 Task: Set "Video width" for transcode stream output to "100".
Action: Mouse moved to (115, 41)
Screenshot: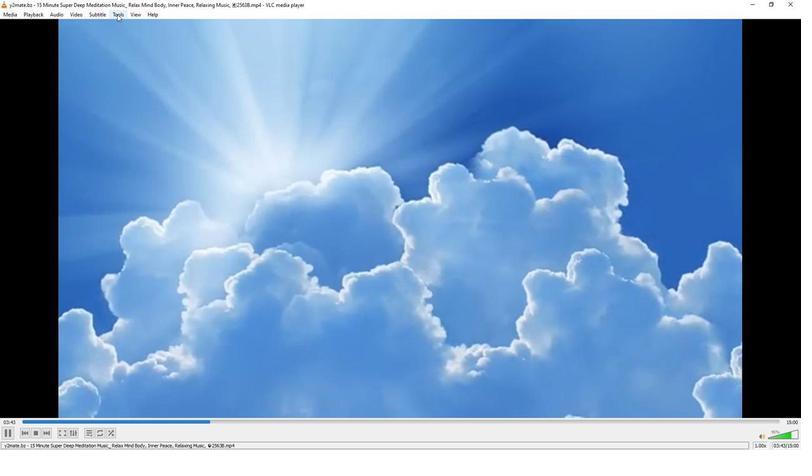 
Action: Mouse pressed left at (115, 41)
Screenshot: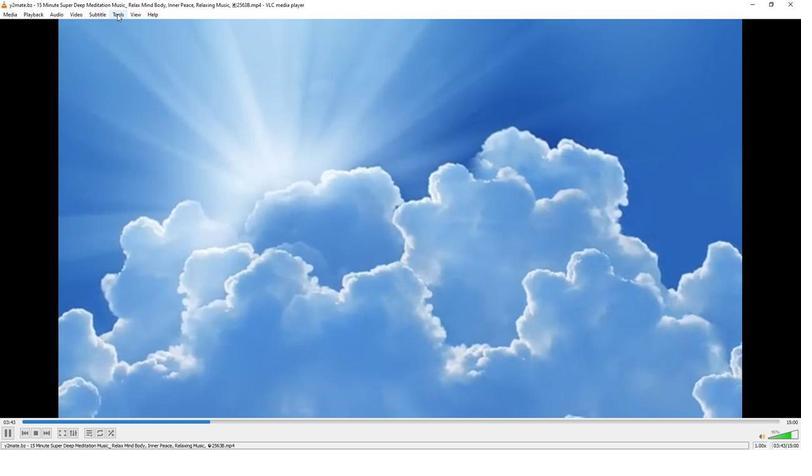 
Action: Mouse moved to (127, 134)
Screenshot: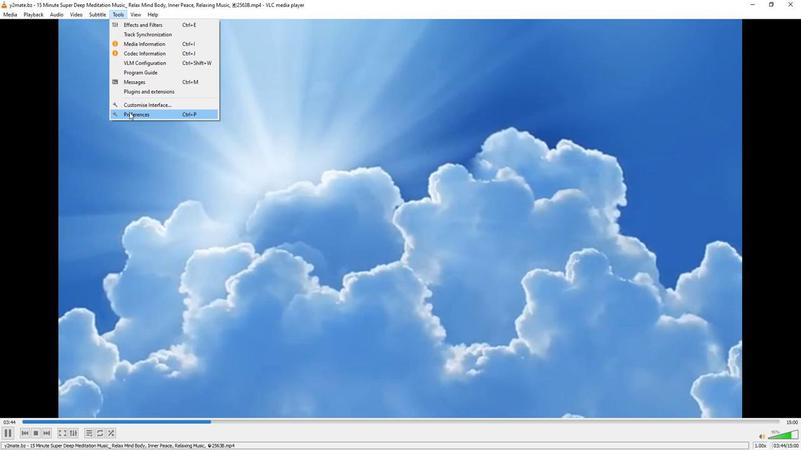 
Action: Mouse pressed left at (127, 134)
Screenshot: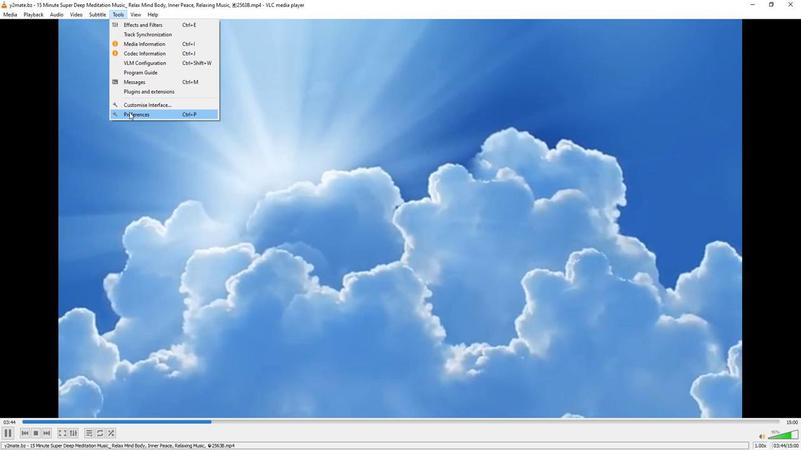 
Action: Mouse moved to (262, 371)
Screenshot: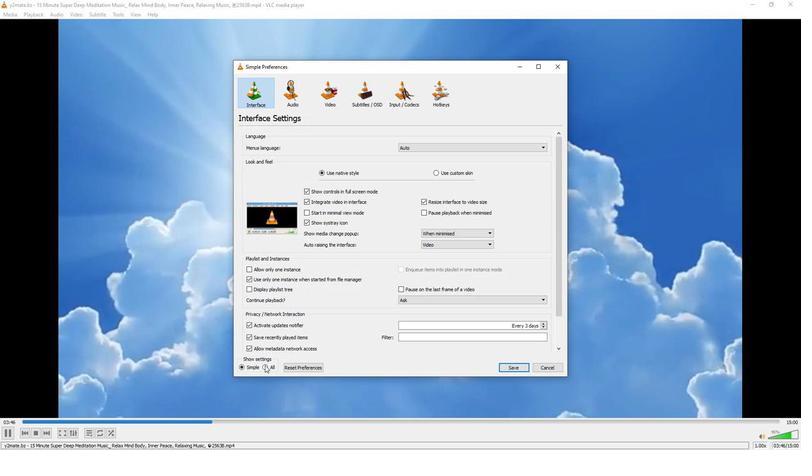 
Action: Mouse pressed left at (262, 371)
Screenshot: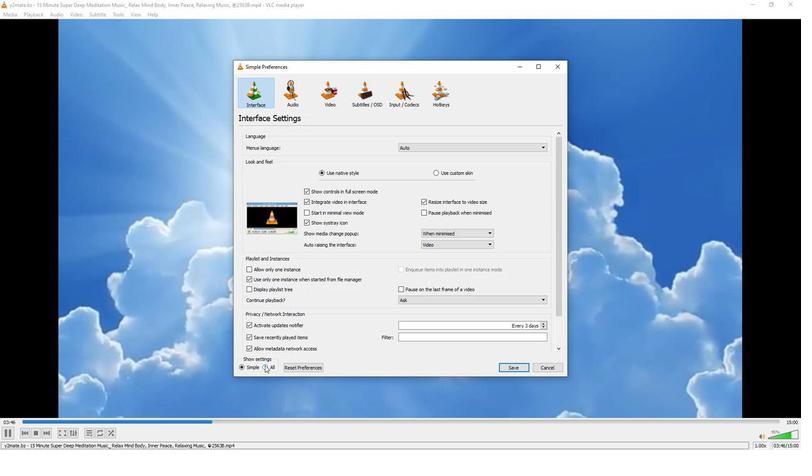 
Action: Mouse moved to (266, 295)
Screenshot: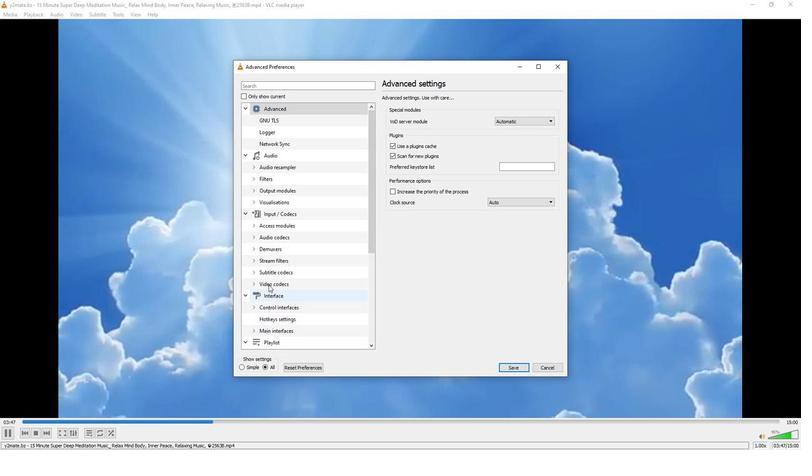 
Action: Mouse scrolled (266, 294) with delta (0, 0)
Screenshot: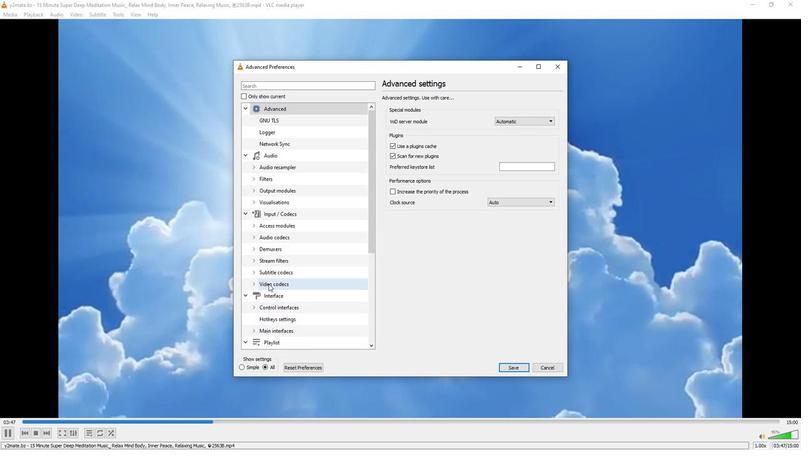 
Action: Mouse scrolled (266, 294) with delta (0, 0)
Screenshot: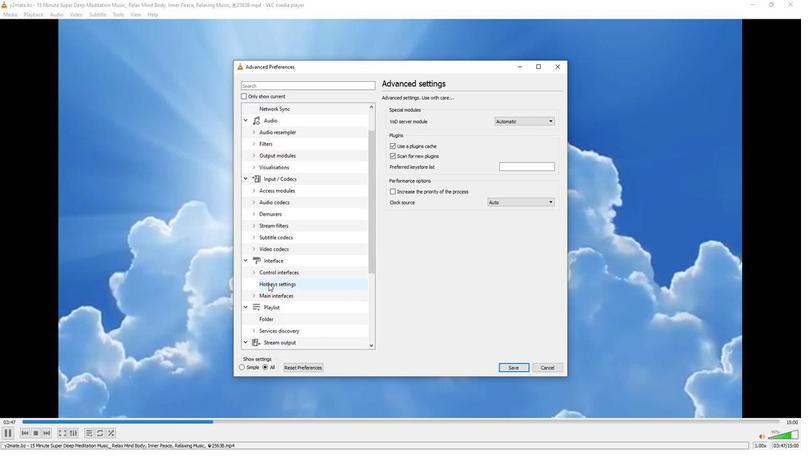 
Action: Mouse scrolled (266, 294) with delta (0, 0)
Screenshot: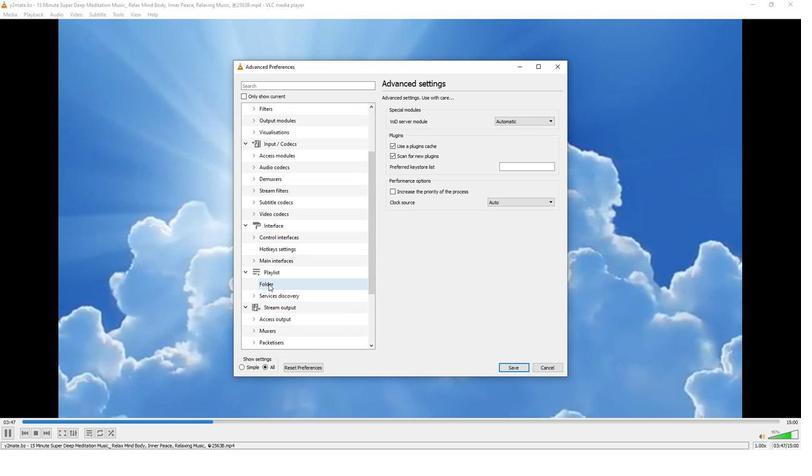 
Action: Mouse scrolled (266, 294) with delta (0, 0)
Screenshot: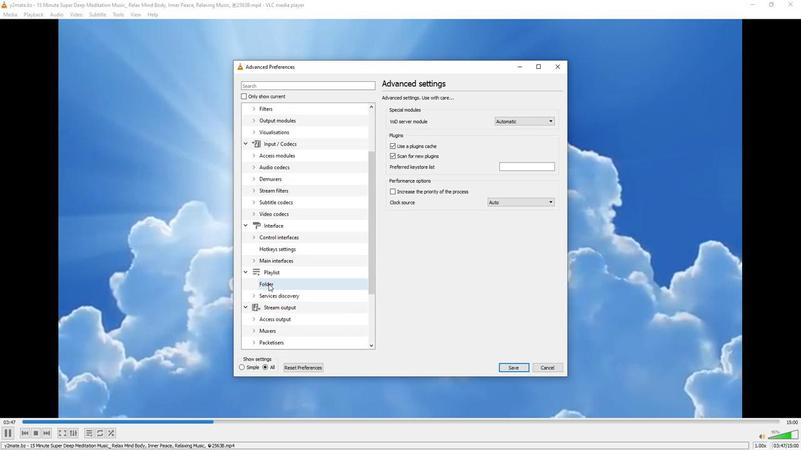
Action: Mouse scrolled (266, 294) with delta (0, 0)
Screenshot: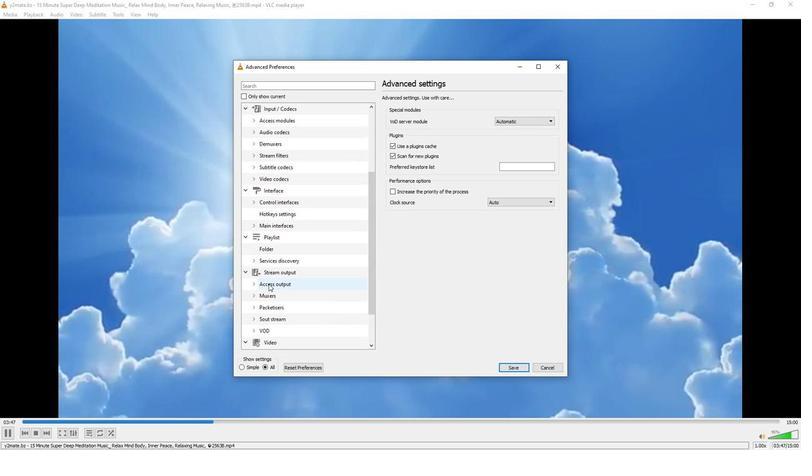 
Action: Mouse moved to (251, 281)
Screenshot: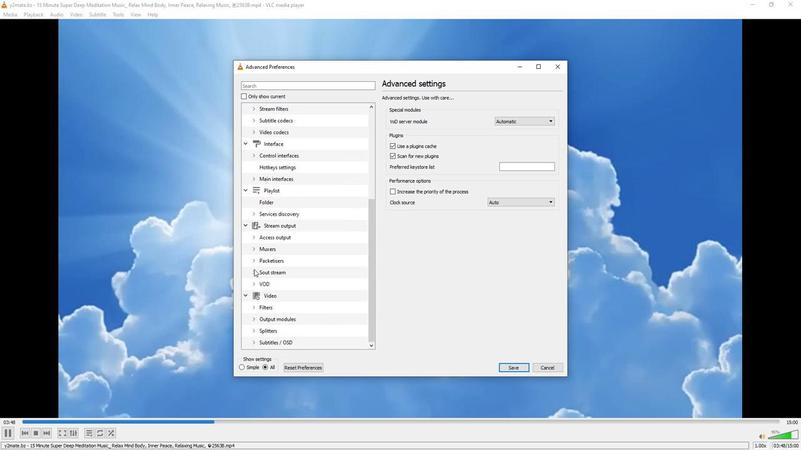 
Action: Mouse pressed left at (251, 281)
Screenshot: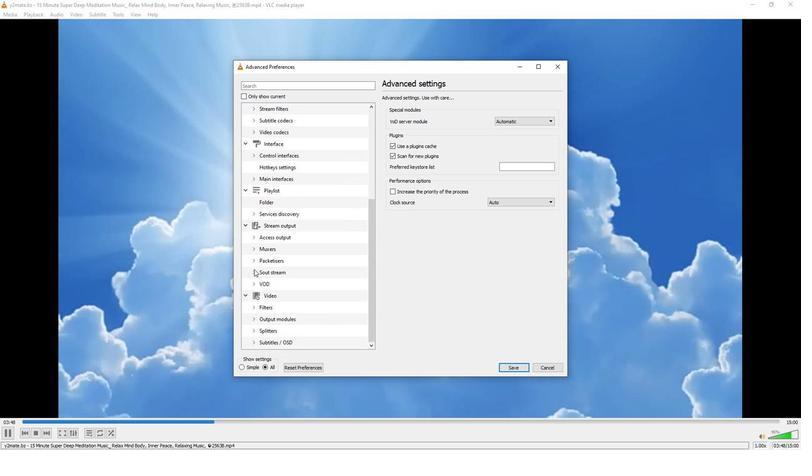 
Action: Mouse scrolled (251, 280) with delta (0, 0)
Screenshot: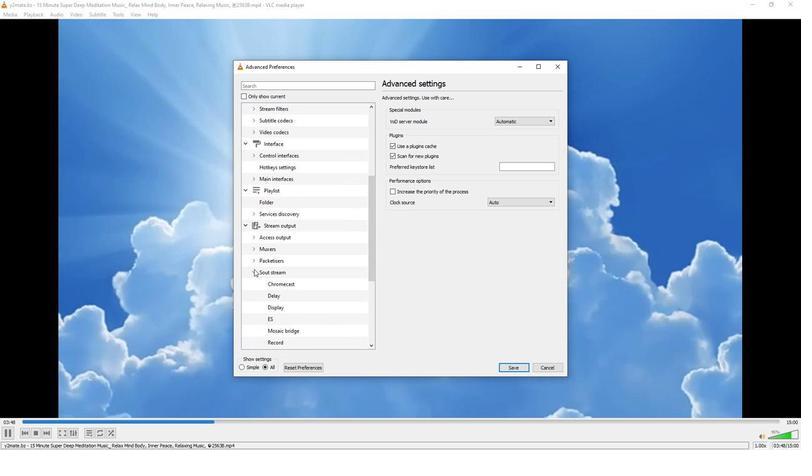 
Action: Mouse moved to (252, 282)
Screenshot: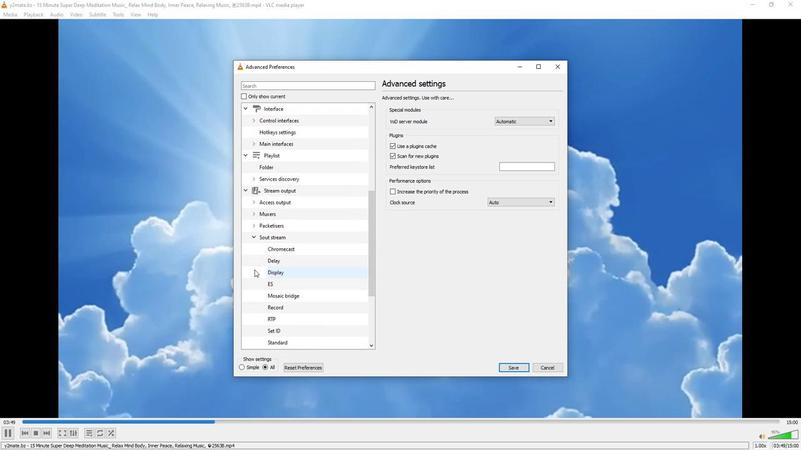
Action: Mouse scrolled (252, 281) with delta (0, 0)
Screenshot: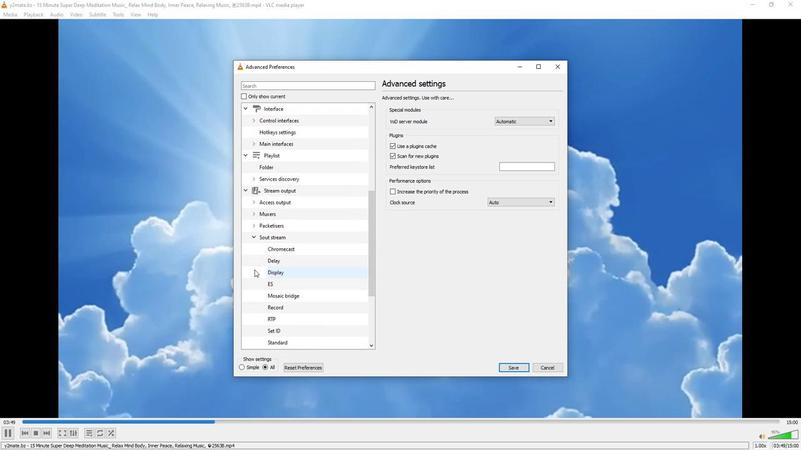 
Action: Mouse scrolled (252, 281) with delta (0, 0)
Screenshot: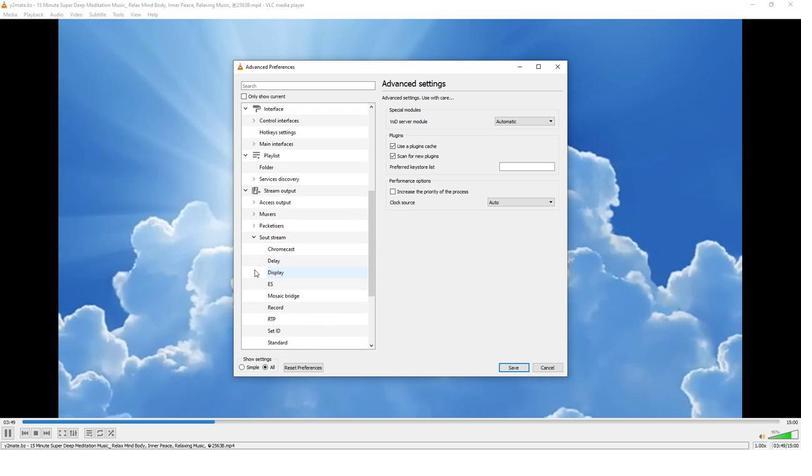 
Action: Mouse scrolled (252, 281) with delta (0, 0)
Screenshot: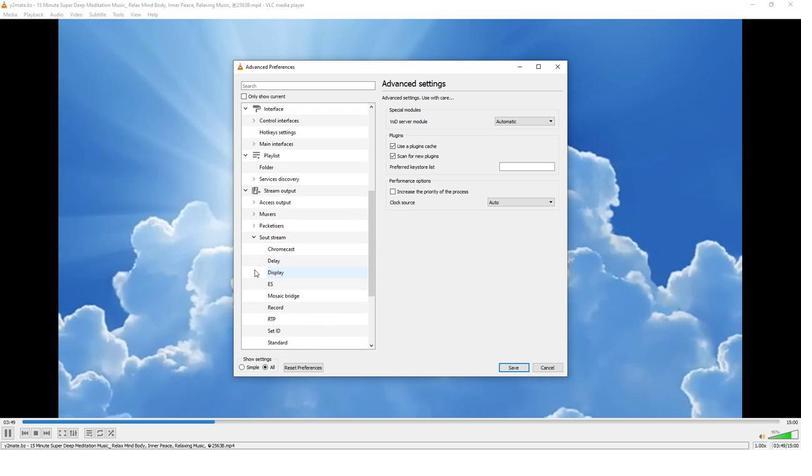 
Action: Mouse scrolled (252, 281) with delta (0, 0)
Screenshot: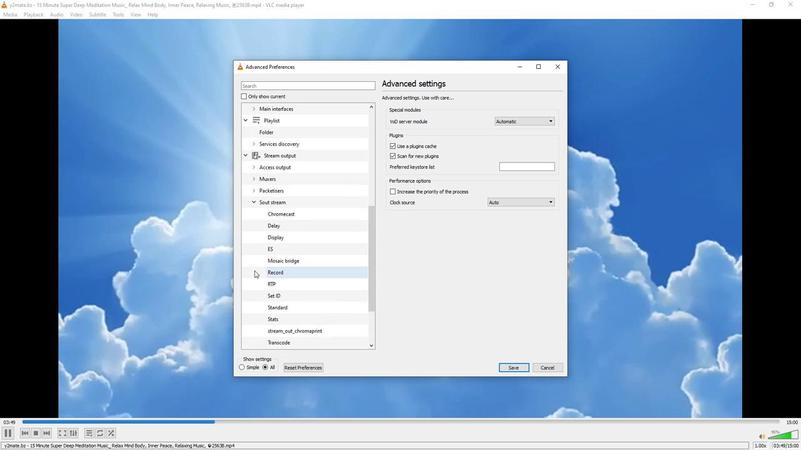 
Action: Mouse moved to (271, 281)
Screenshot: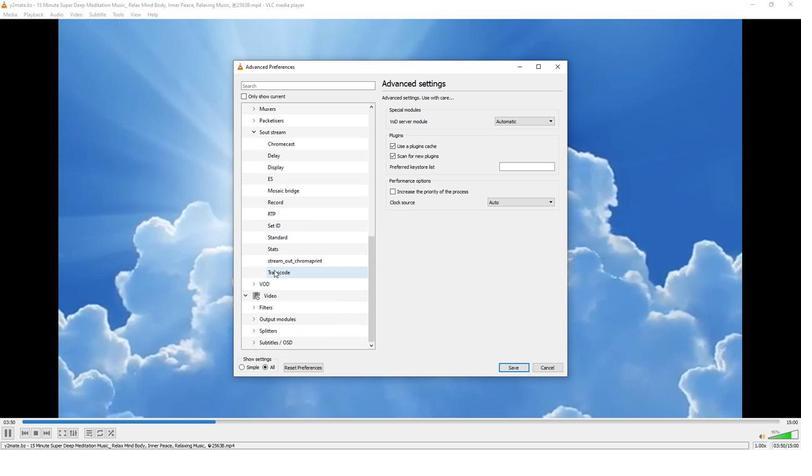 
Action: Mouse pressed left at (271, 281)
Screenshot: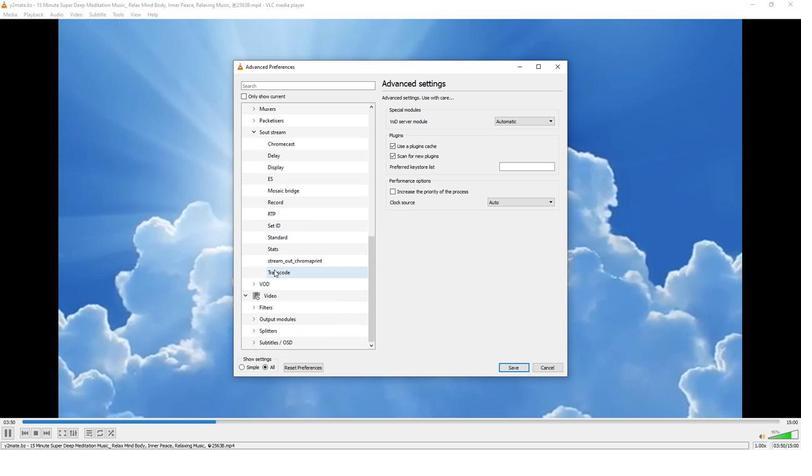 
Action: Mouse moved to (442, 351)
Screenshot: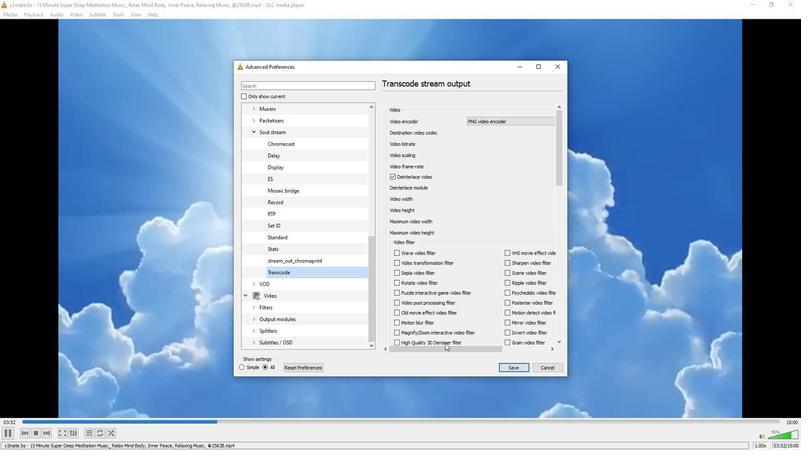 
Action: Mouse pressed left at (442, 351)
Screenshot: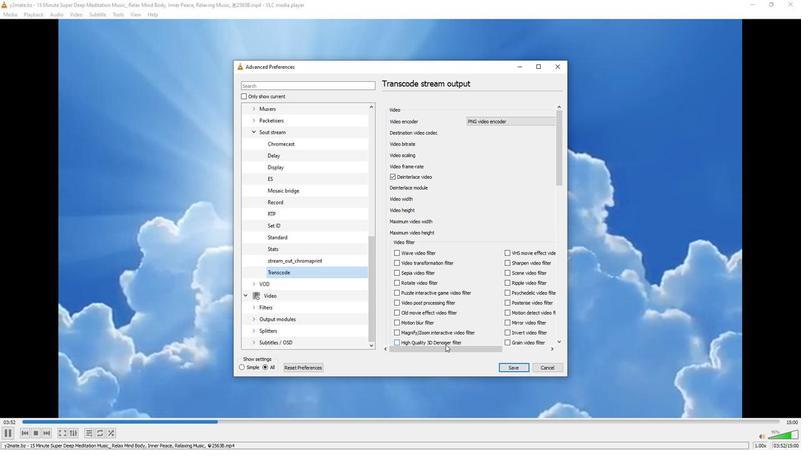 
Action: Mouse moved to (480, 354)
Screenshot: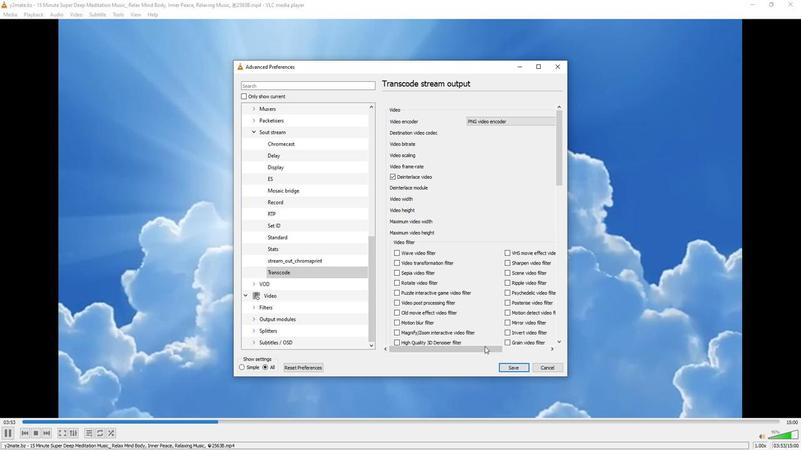 
Action: Mouse pressed left at (480, 354)
Screenshot: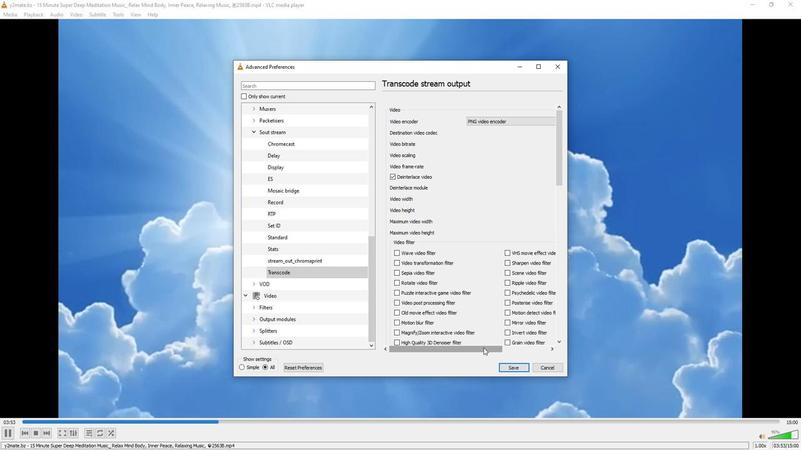 
Action: Mouse moved to (532, 215)
Screenshot: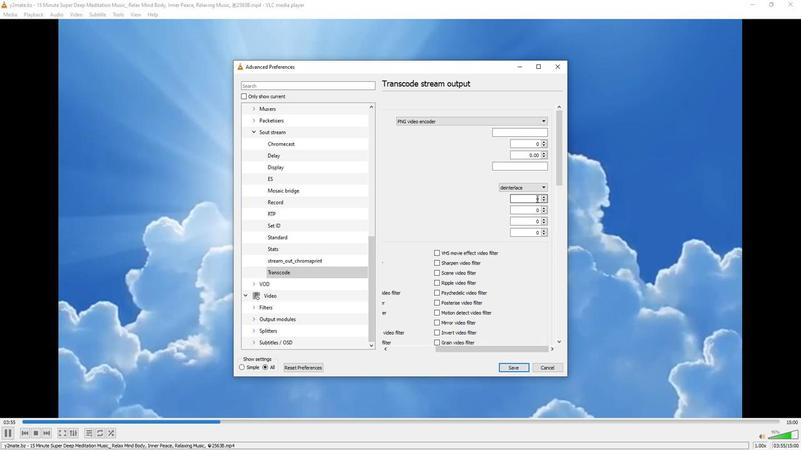 
Action: Mouse pressed left at (532, 215)
Screenshot: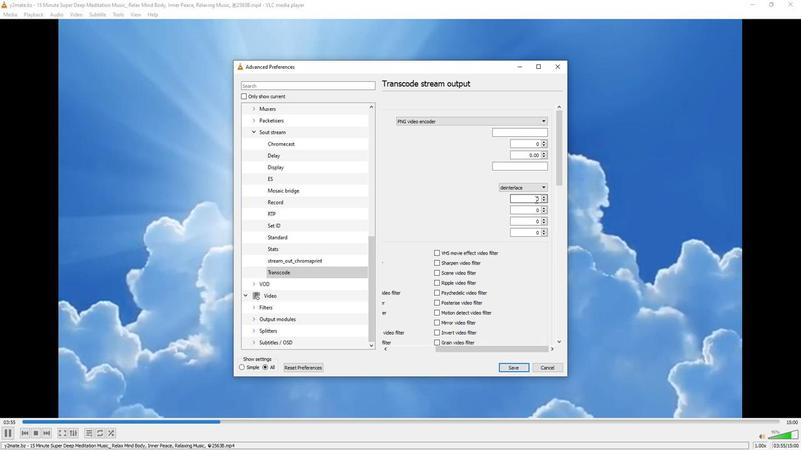 
Action: Mouse moved to (540, 254)
Screenshot: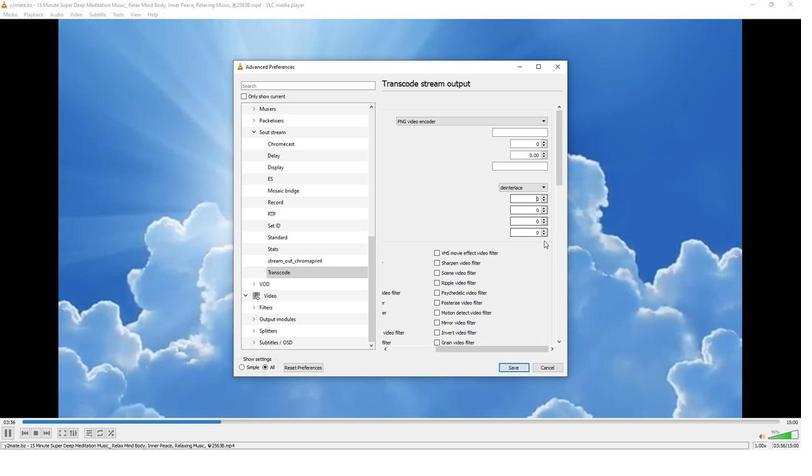 
Action: Key pressed 10
Screenshot: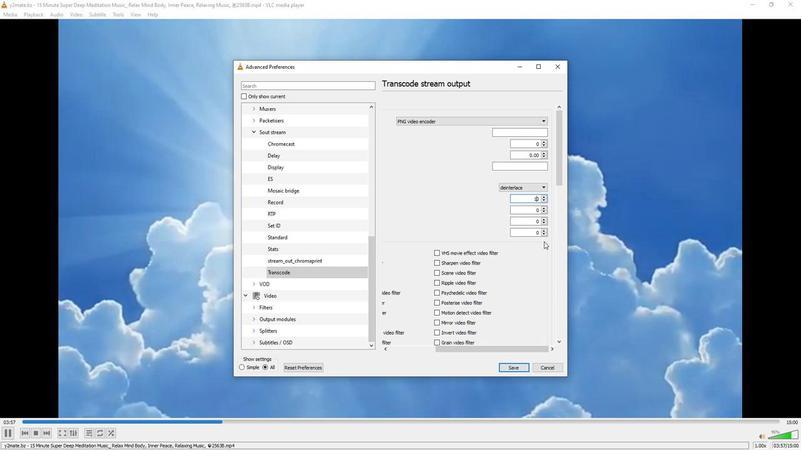 
Action: Mouse moved to (472, 269)
Screenshot: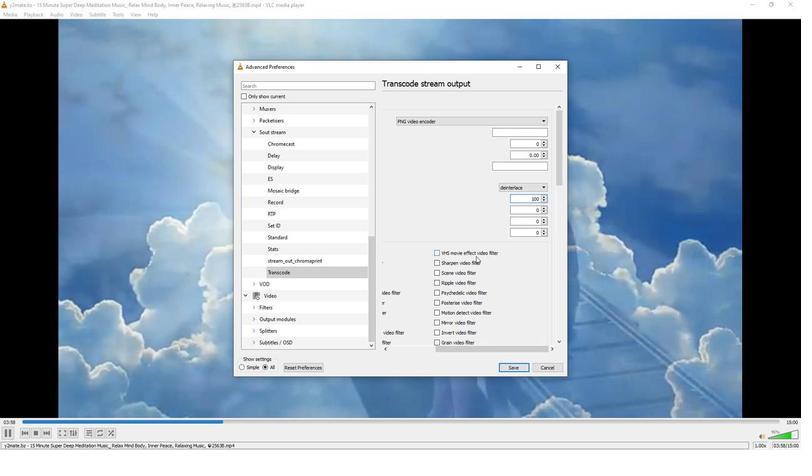
